 Task: Create a due date automation trigger when advanced on, on the monday before a card is due add content with an empty description at 11:00 AM.
Action: Mouse moved to (1090, 81)
Screenshot: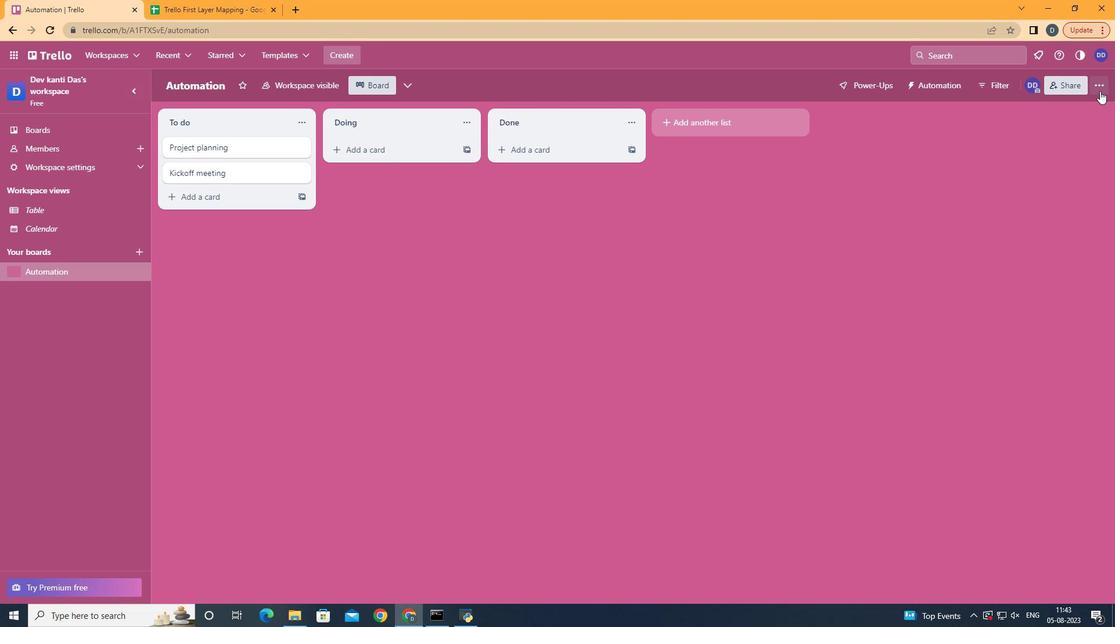 
Action: Mouse pressed left at (1090, 81)
Screenshot: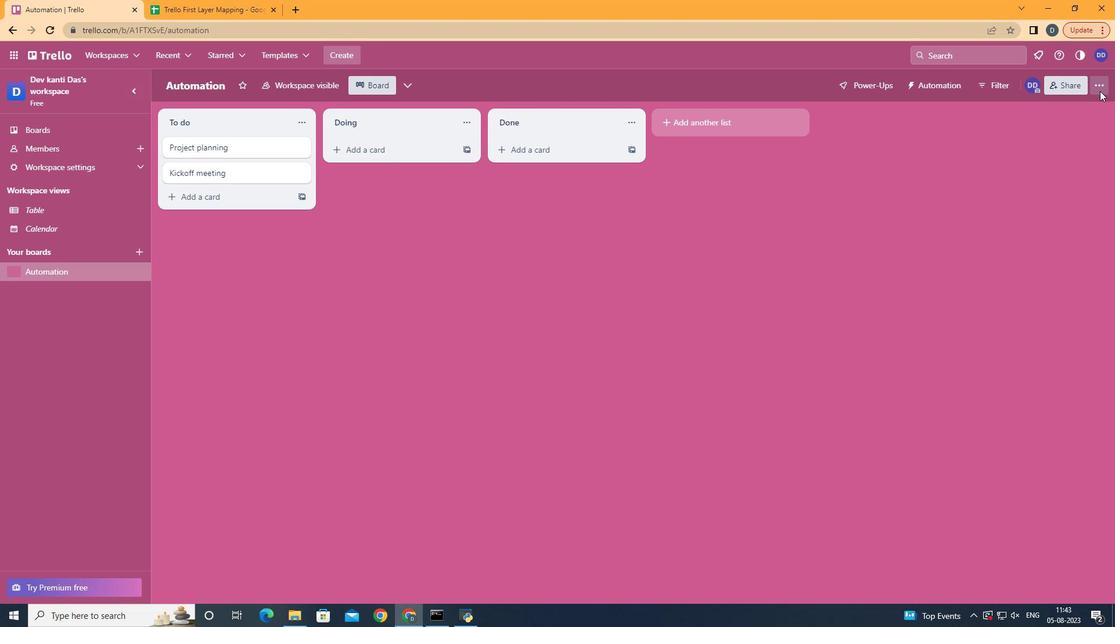 
Action: Mouse moved to (994, 239)
Screenshot: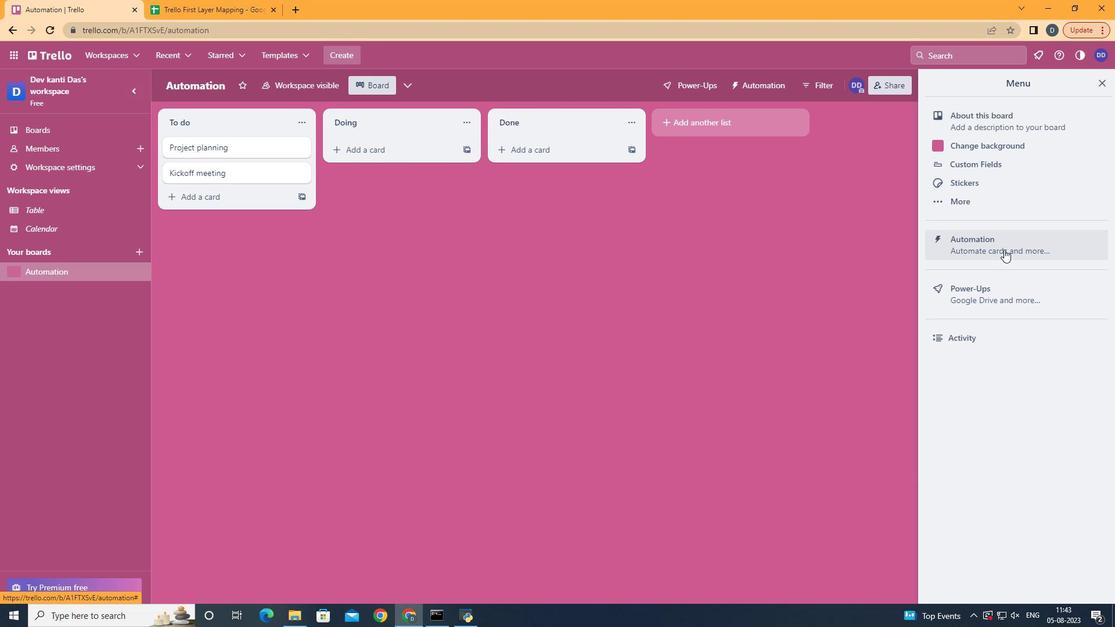 
Action: Mouse pressed left at (994, 239)
Screenshot: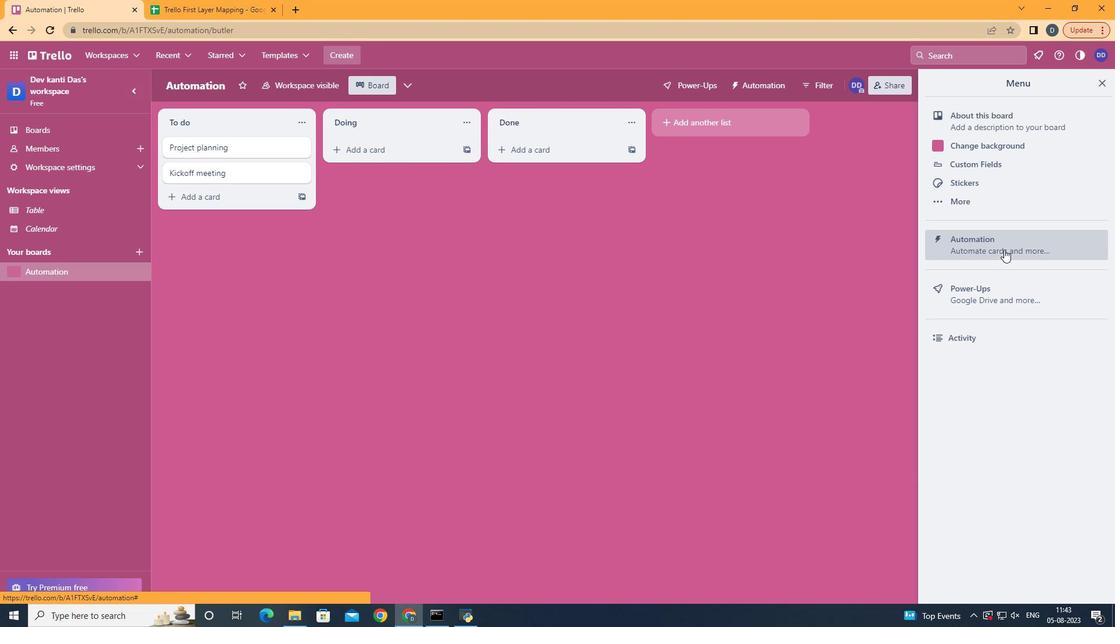 
Action: Mouse moved to (234, 227)
Screenshot: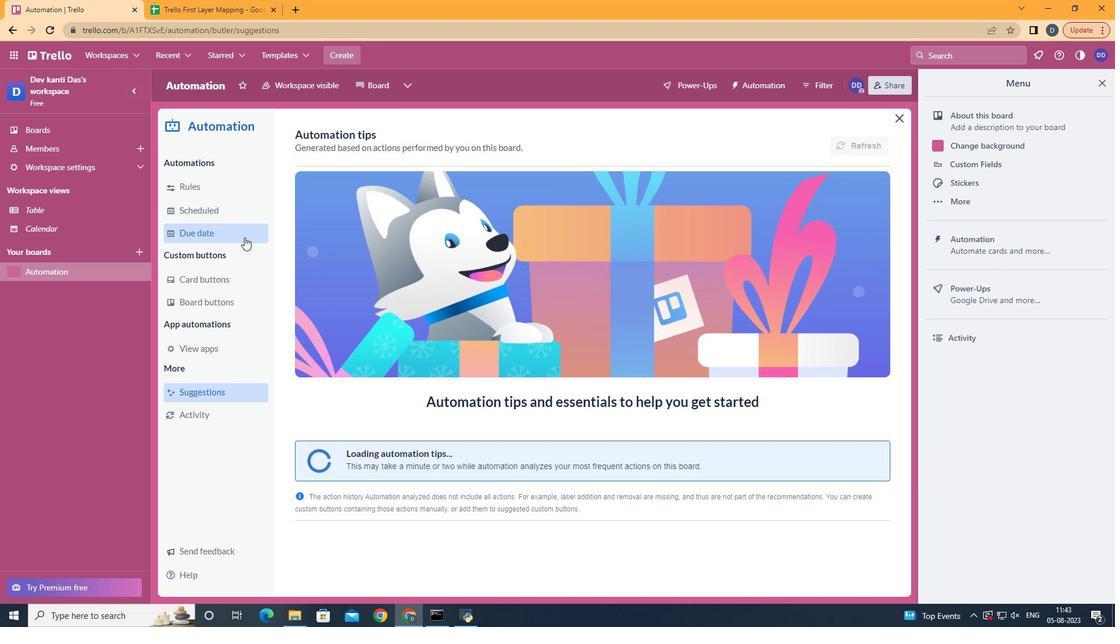 
Action: Mouse pressed left at (234, 227)
Screenshot: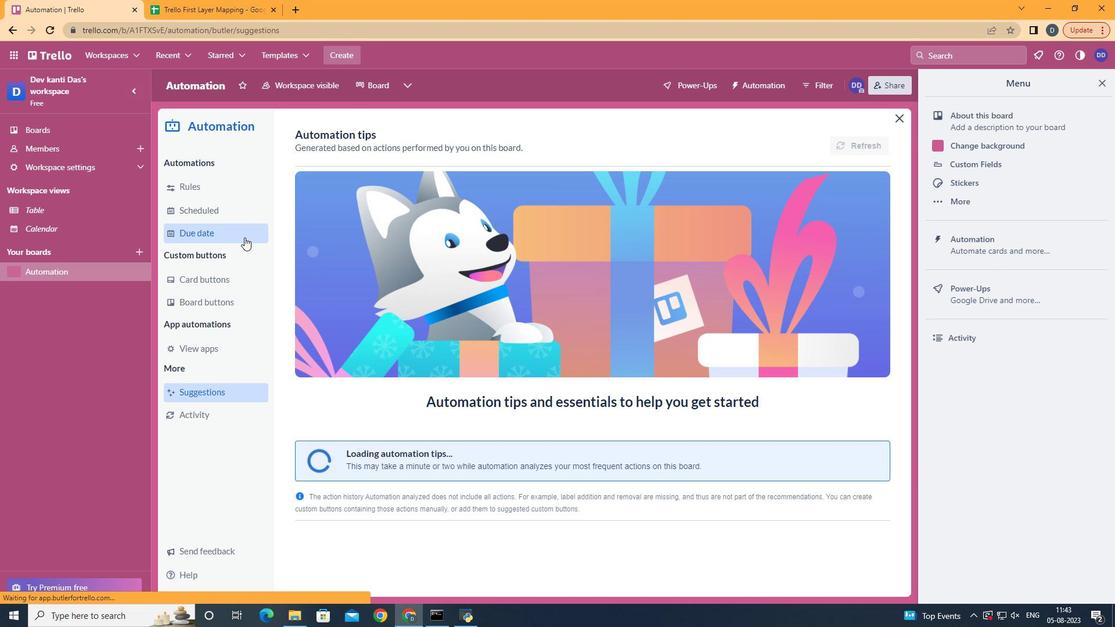 
Action: Mouse moved to (813, 128)
Screenshot: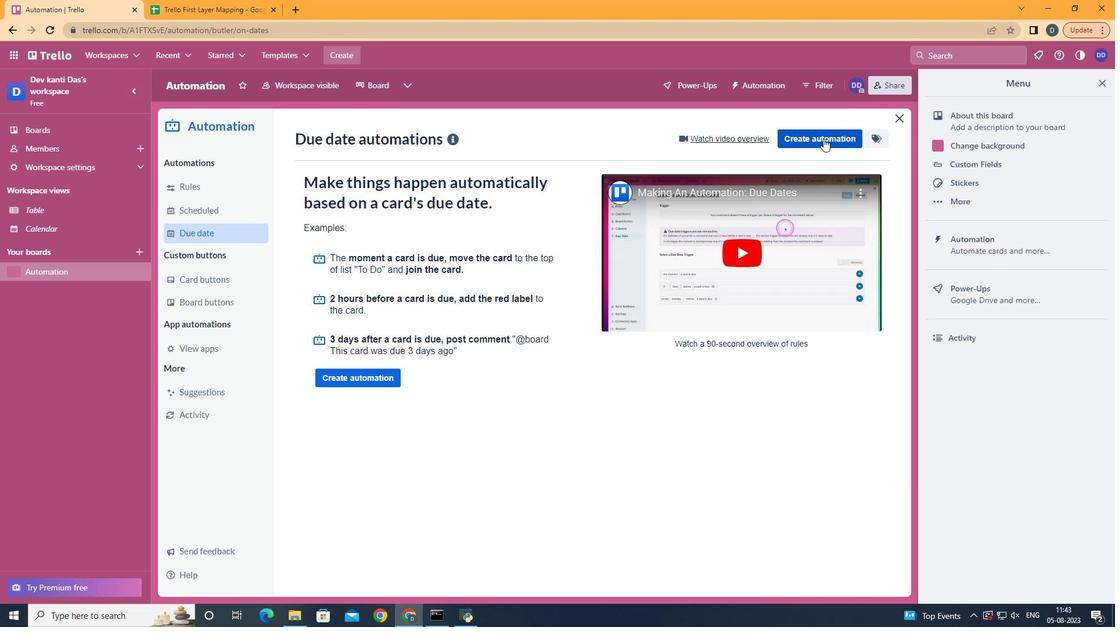 
Action: Mouse pressed left at (813, 128)
Screenshot: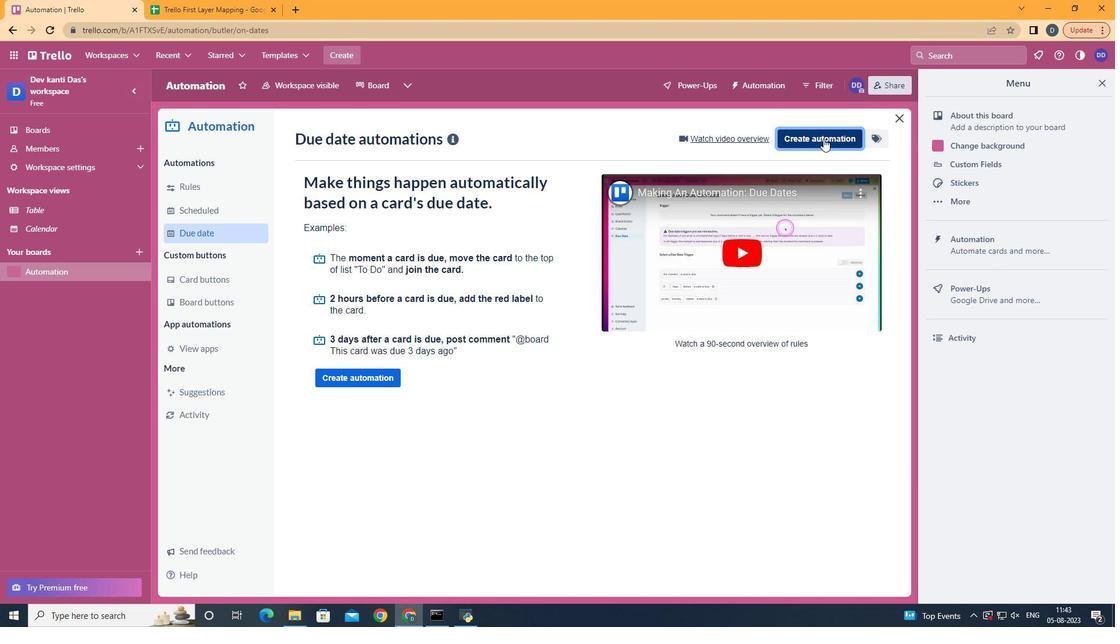 
Action: Mouse moved to (603, 238)
Screenshot: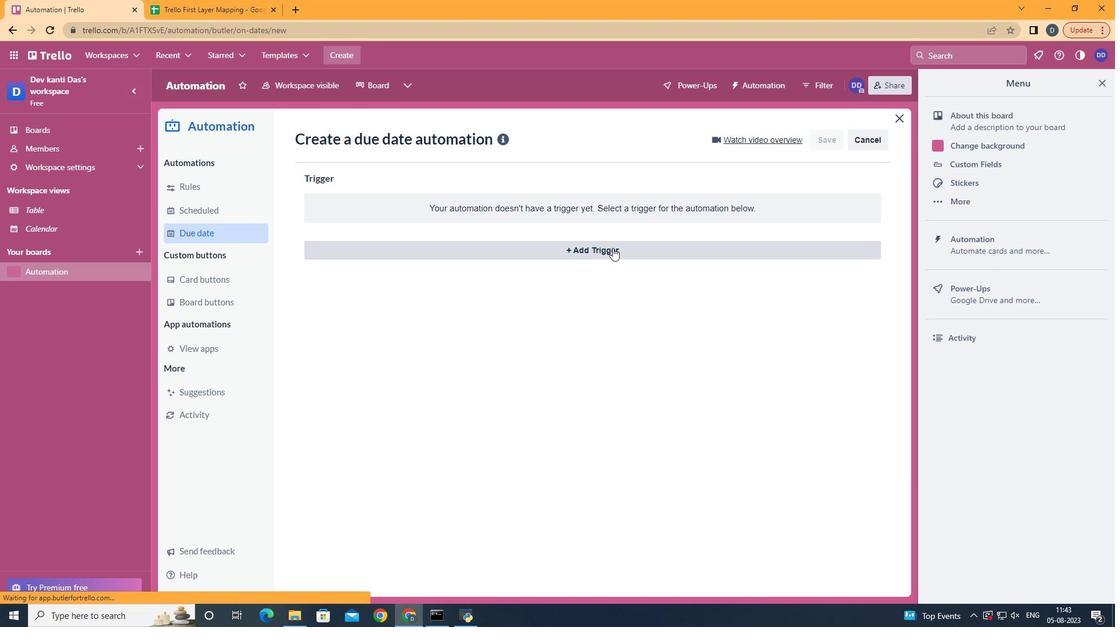 
Action: Mouse pressed left at (603, 238)
Screenshot: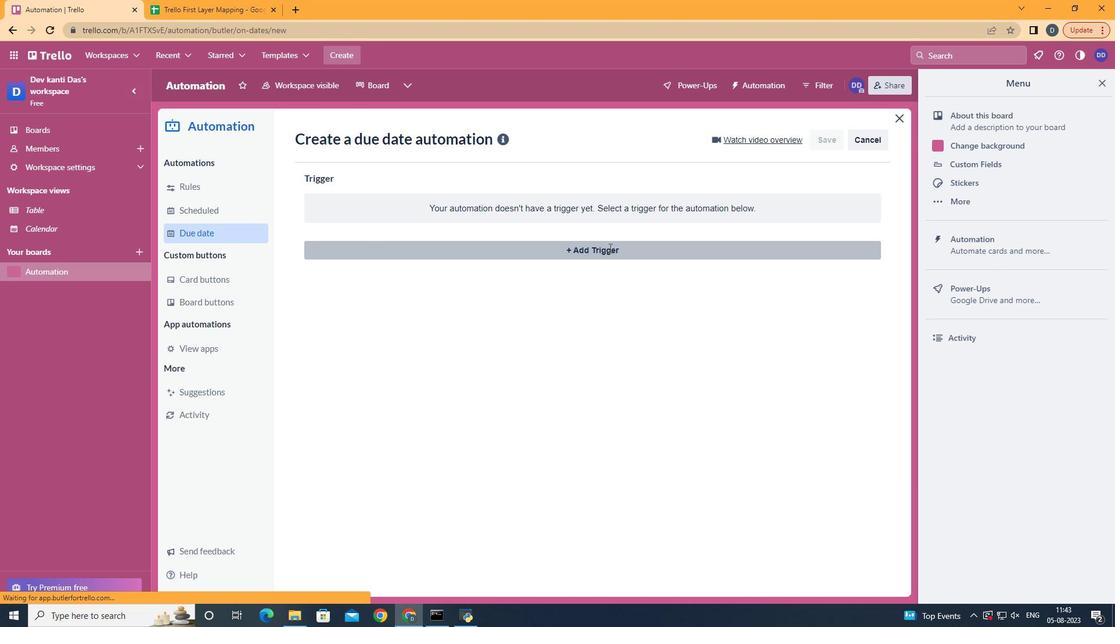 
Action: Mouse moved to (372, 289)
Screenshot: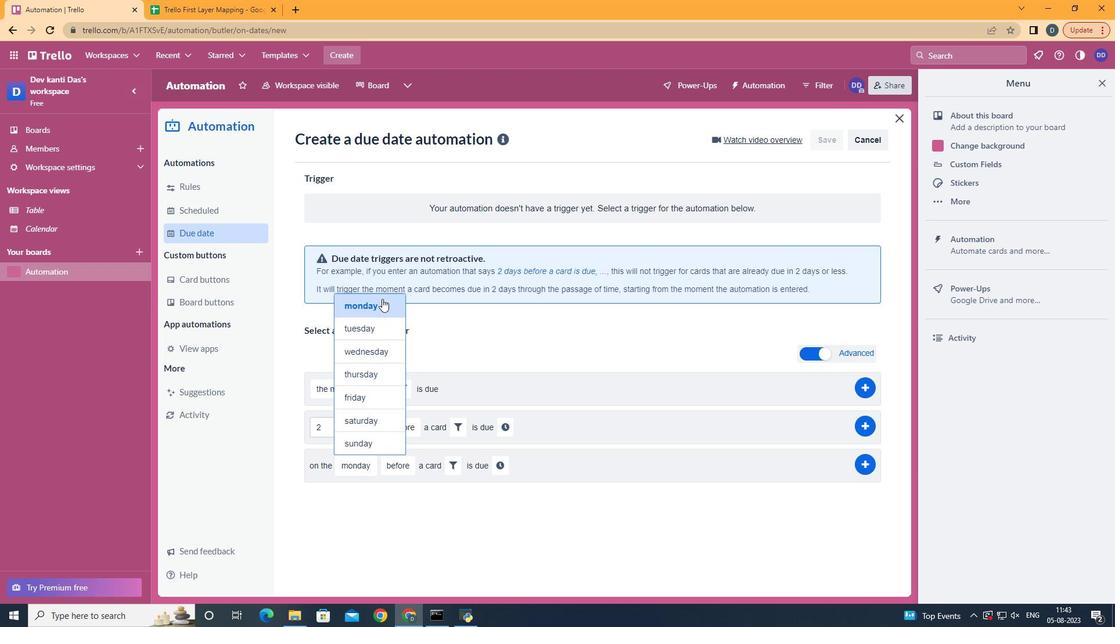 
Action: Mouse pressed left at (372, 289)
Screenshot: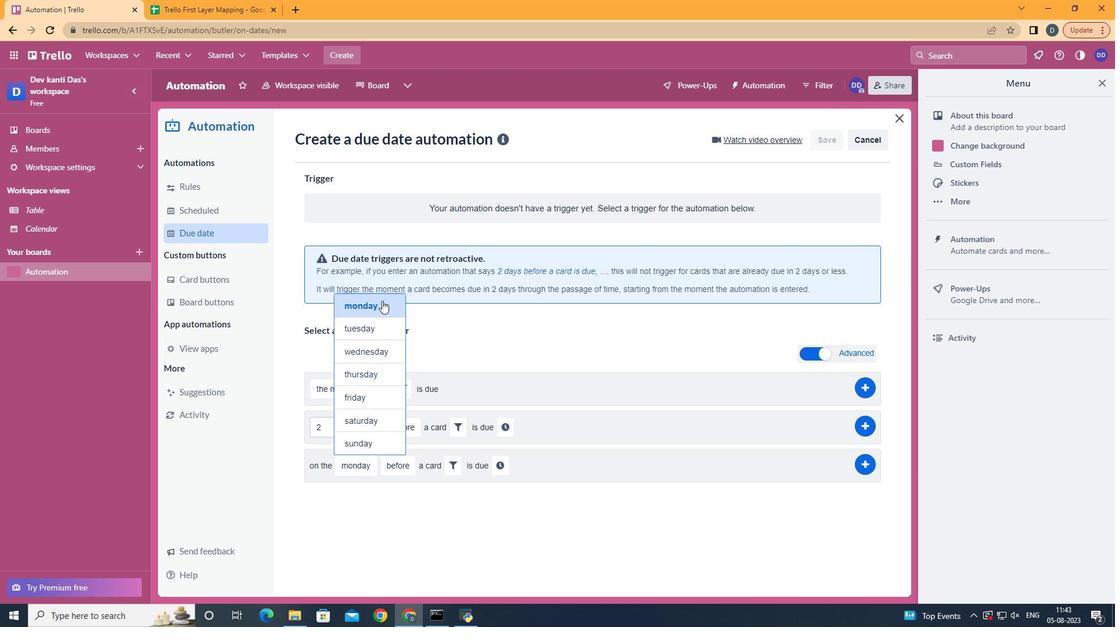 
Action: Mouse moved to (388, 476)
Screenshot: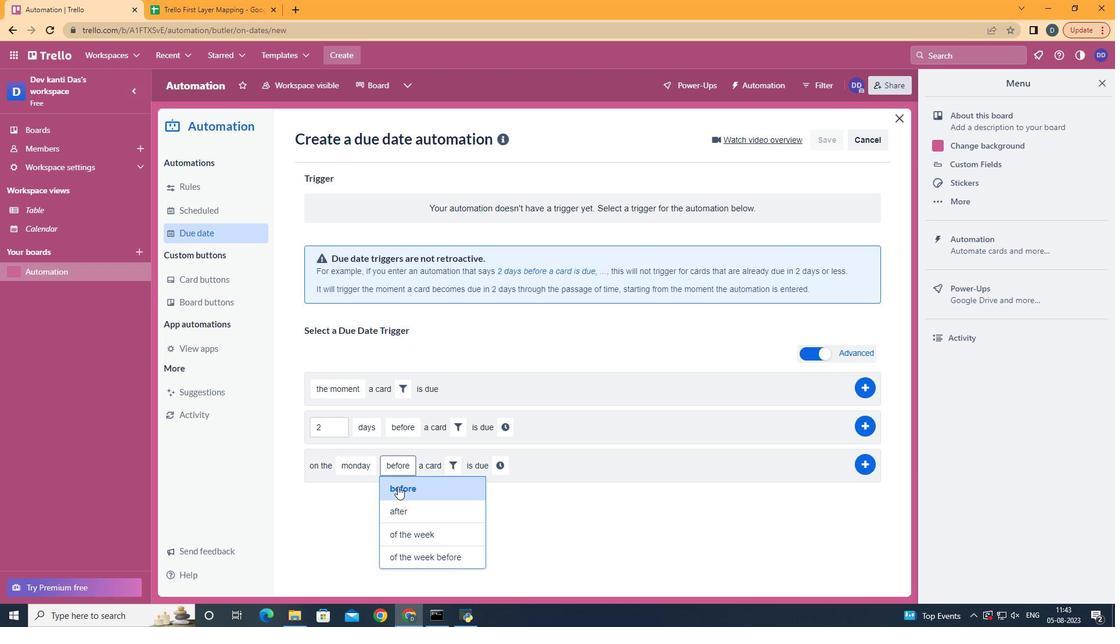 
Action: Mouse pressed left at (388, 476)
Screenshot: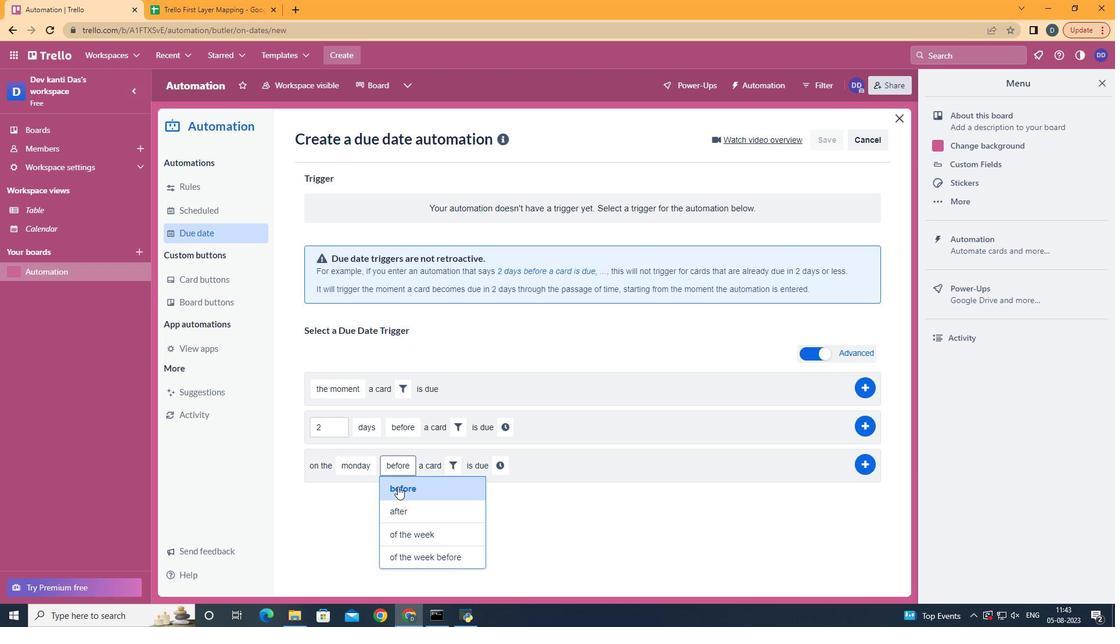 
Action: Mouse moved to (442, 451)
Screenshot: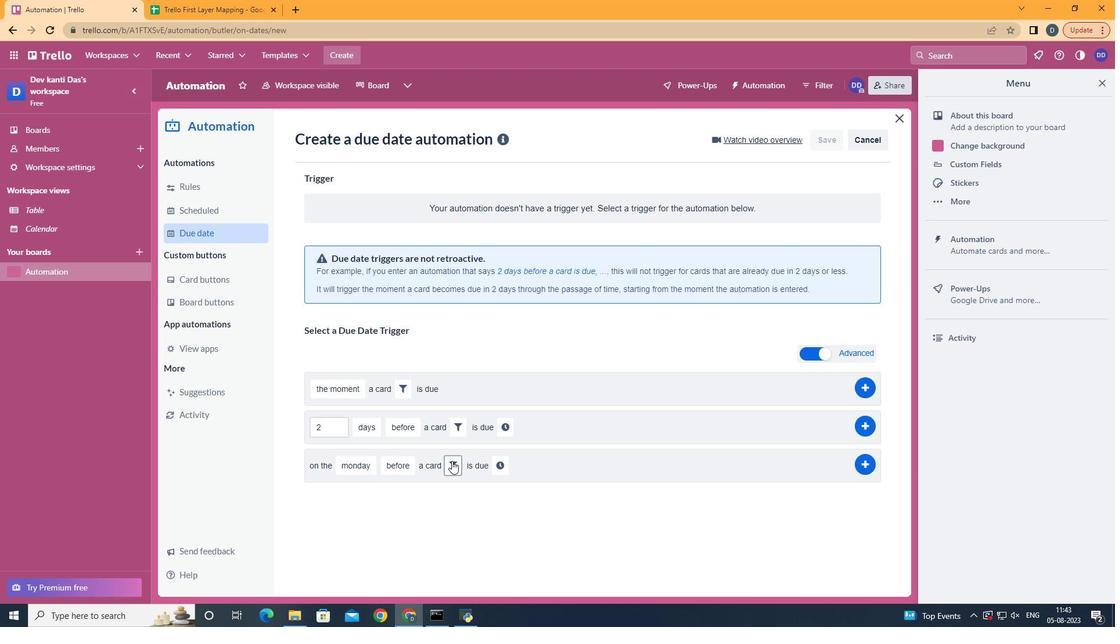 
Action: Mouse pressed left at (442, 451)
Screenshot: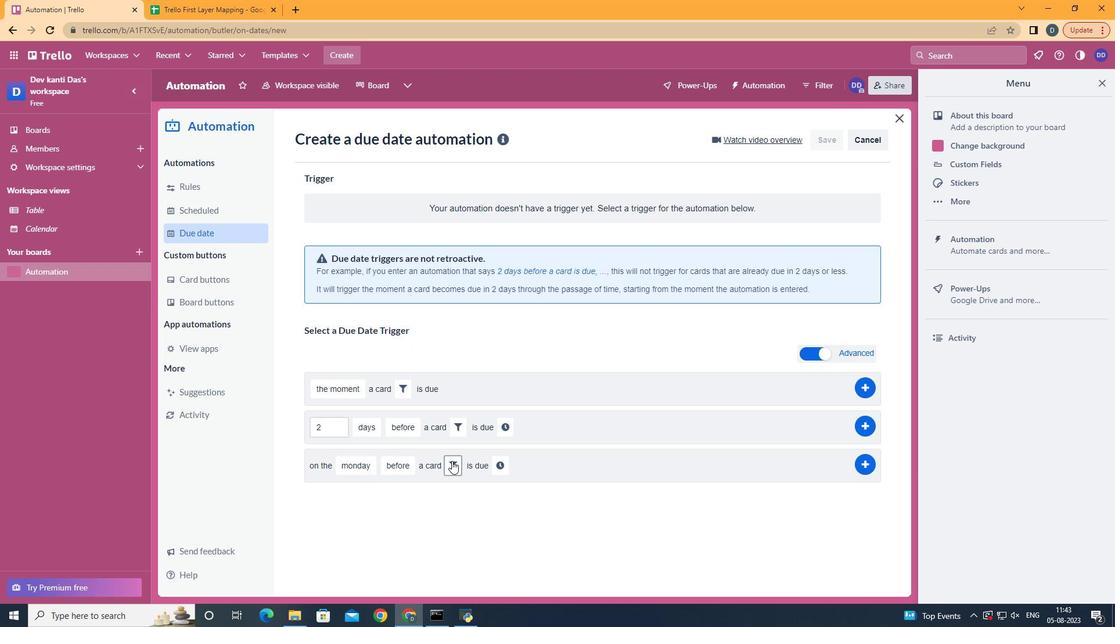 
Action: Mouse moved to (585, 496)
Screenshot: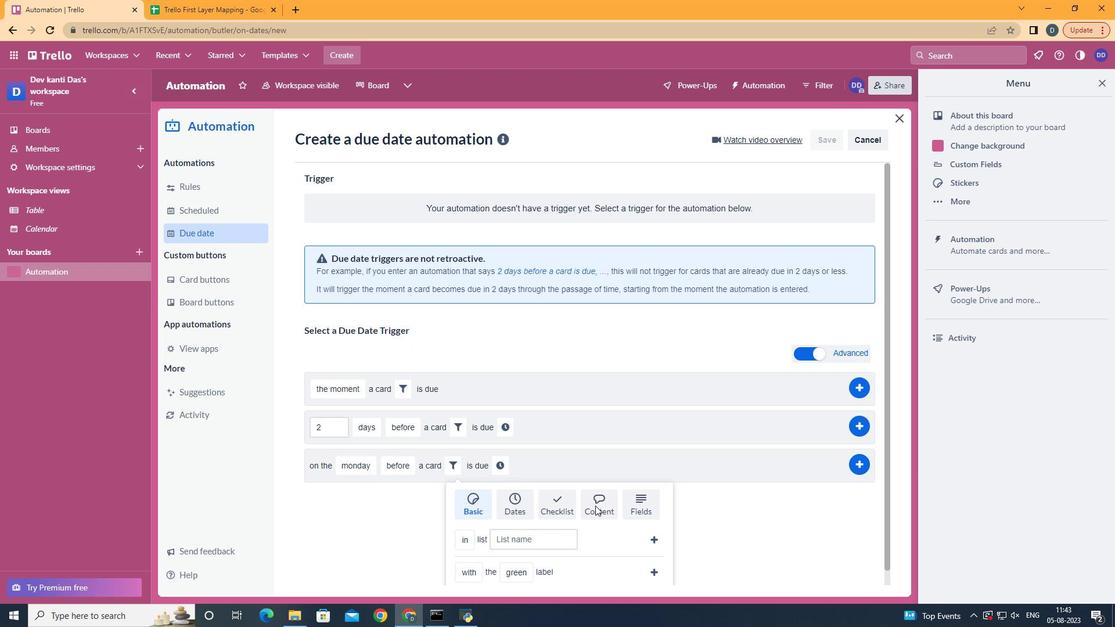 
Action: Mouse pressed left at (585, 496)
Screenshot: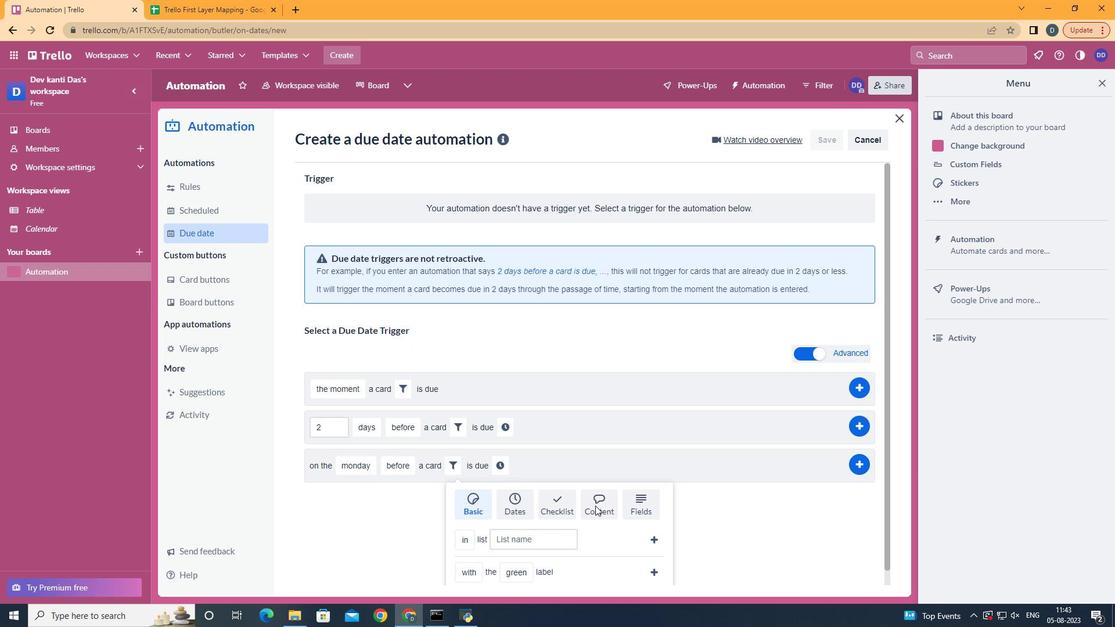 
Action: Mouse moved to (585, 496)
Screenshot: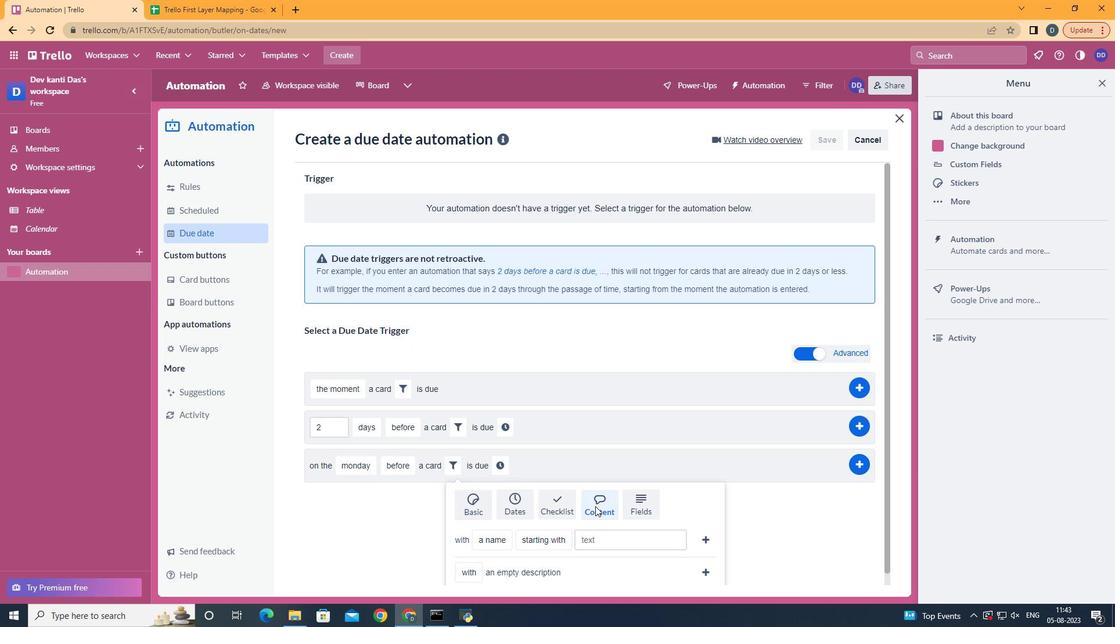 
Action: Mouse scrolled (585, 496) with delta (0, 0)
Screenshot: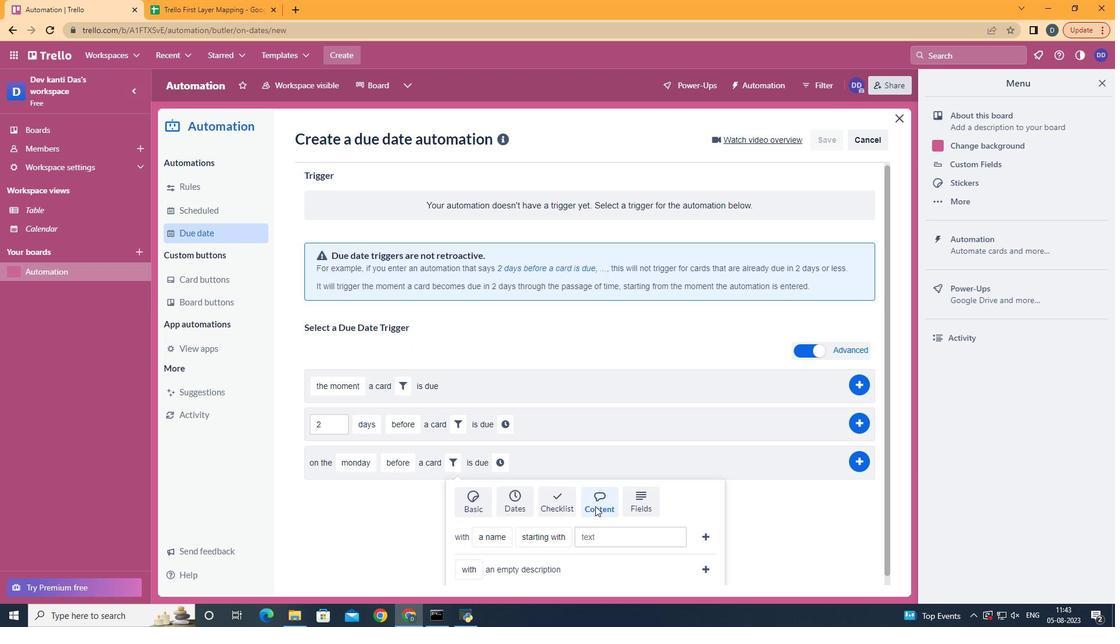
Action: Mouse scrolled (585, 496) with delta (0, 0)
Screenshot: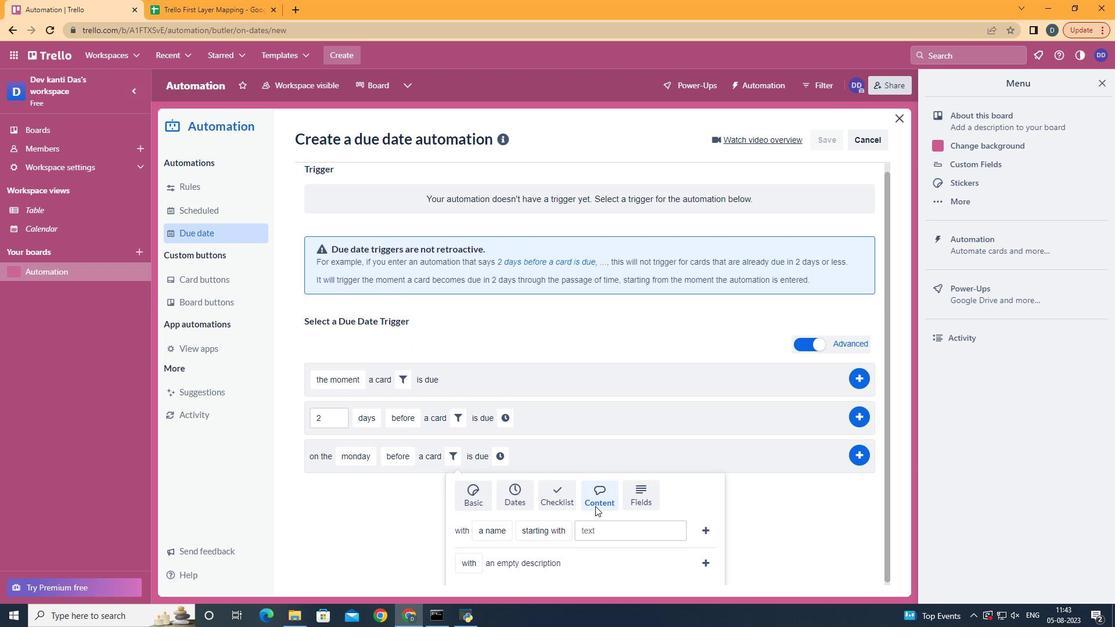 
Action: Mouse scrolled (585, 496) with delta (0, 0)
Screenshot: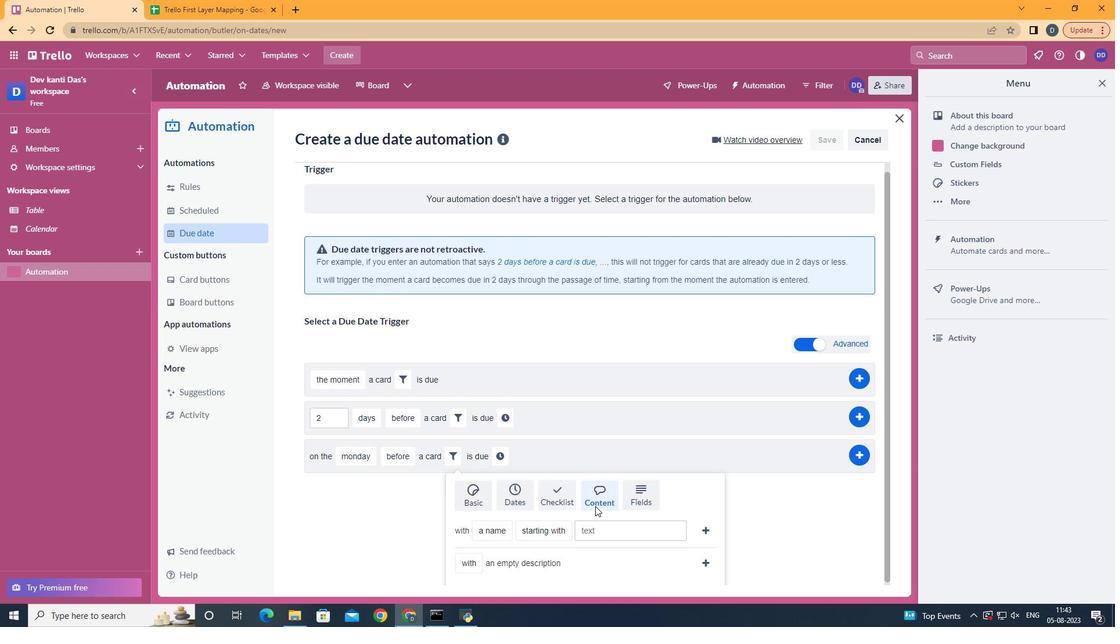 
Action: Mouse moved to (478, 498)
Screenshot: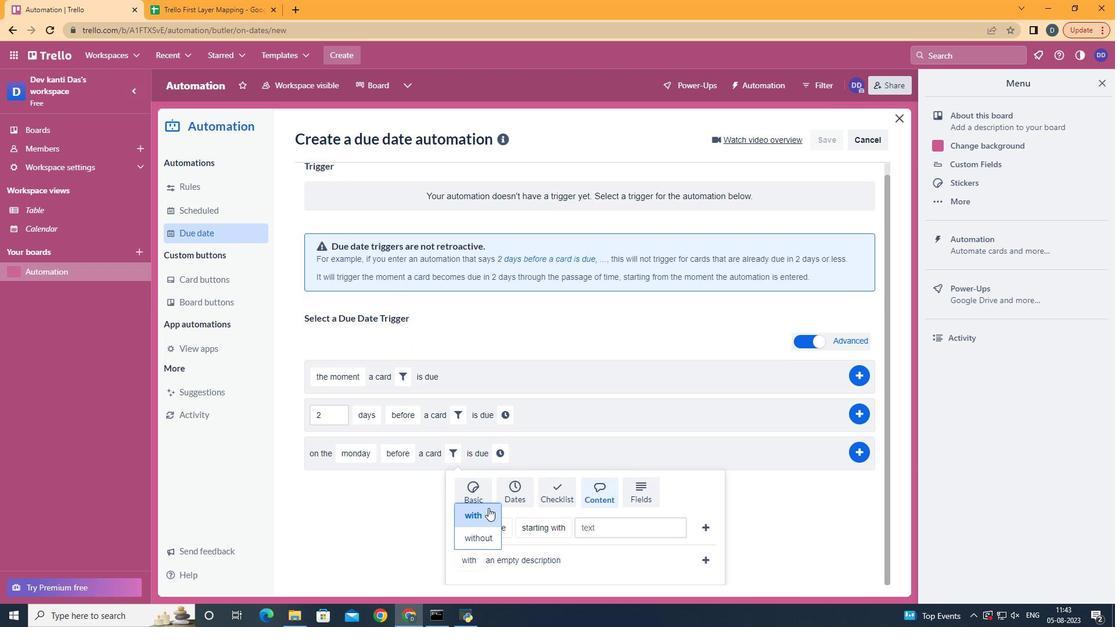 
Action: Mouse pressed left at (478, 498)
Screenshot: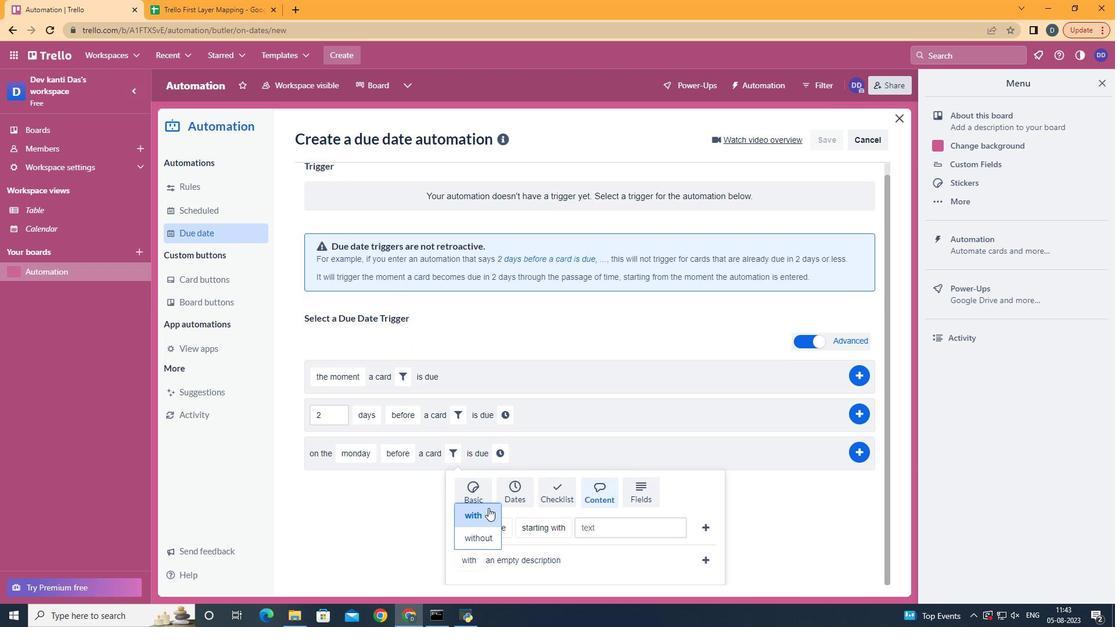 
Action: Mouse moved to (690, 550)
Screenshot: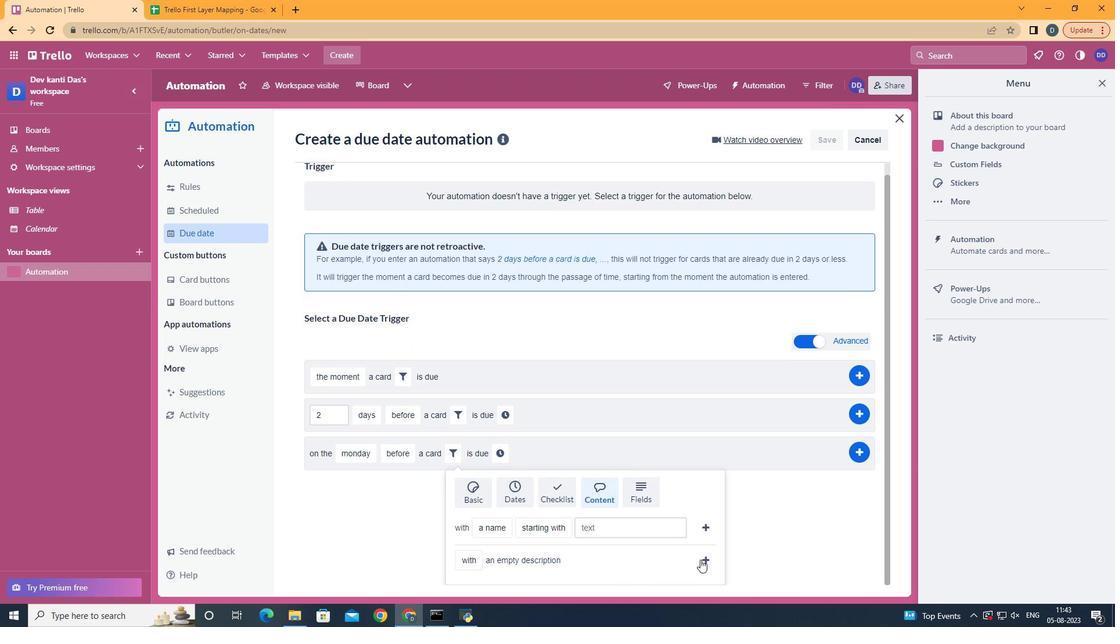 
Action: Mouse pressed left at (690, 550)
Screenshot: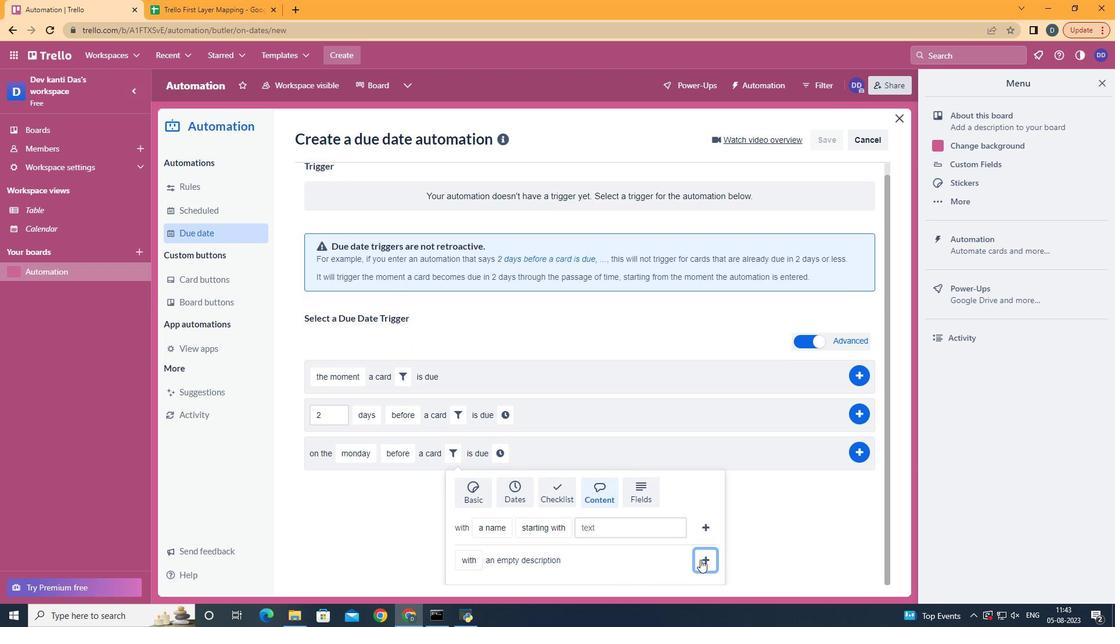 
Action: Mouse moved to (615, 457)
Screenshot: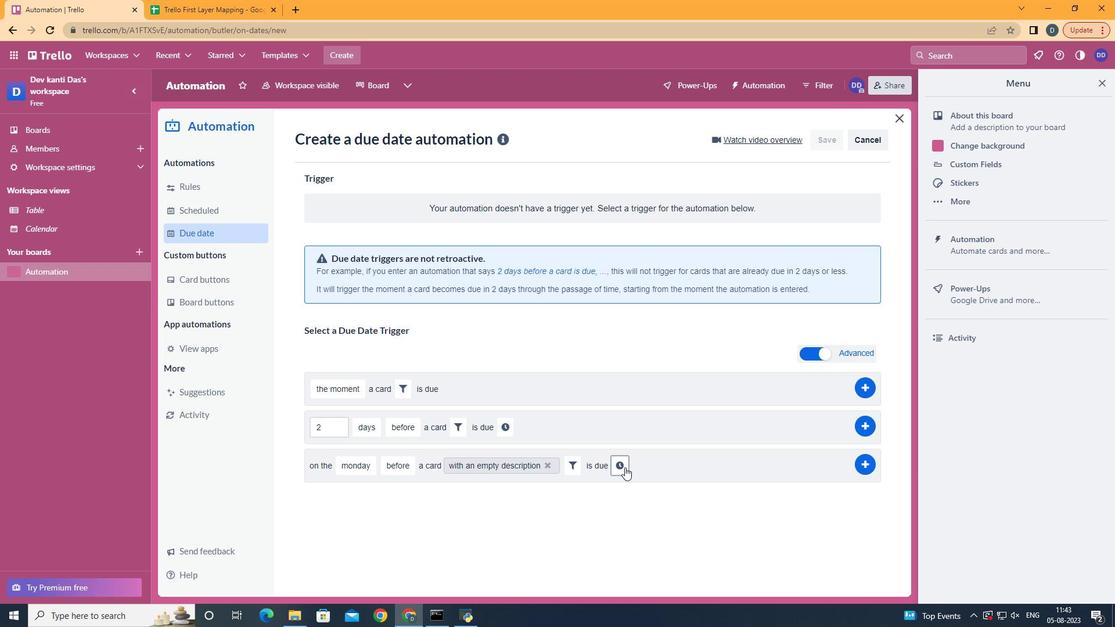 
Action: Mouse pressed left at (615, 457)
Screenshot: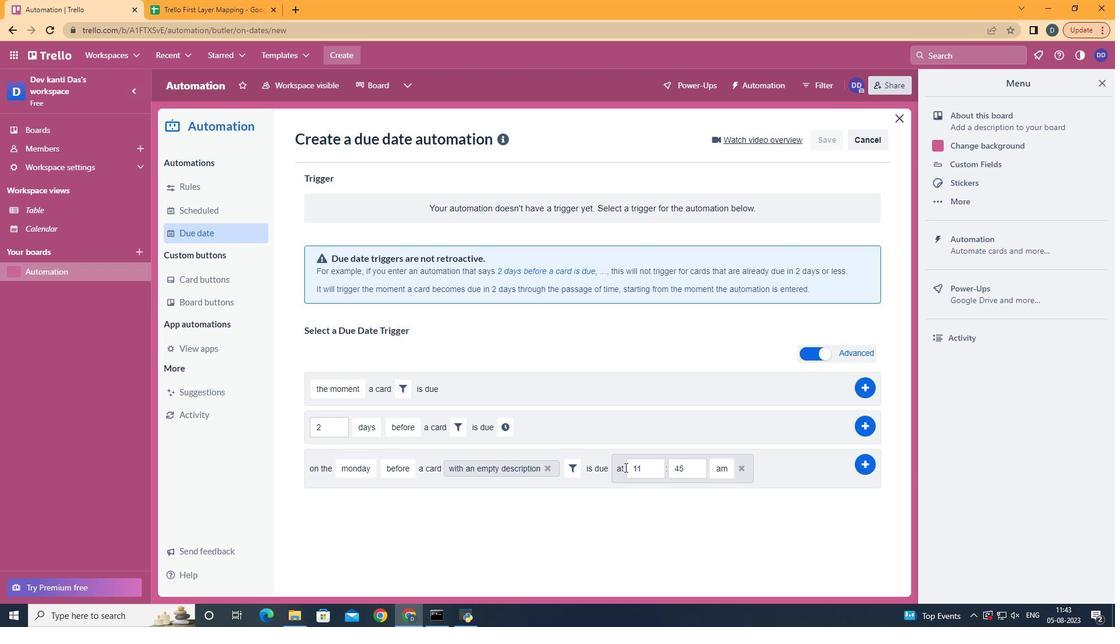 
Action: Mouse moved to (687, 457)
Screenshot: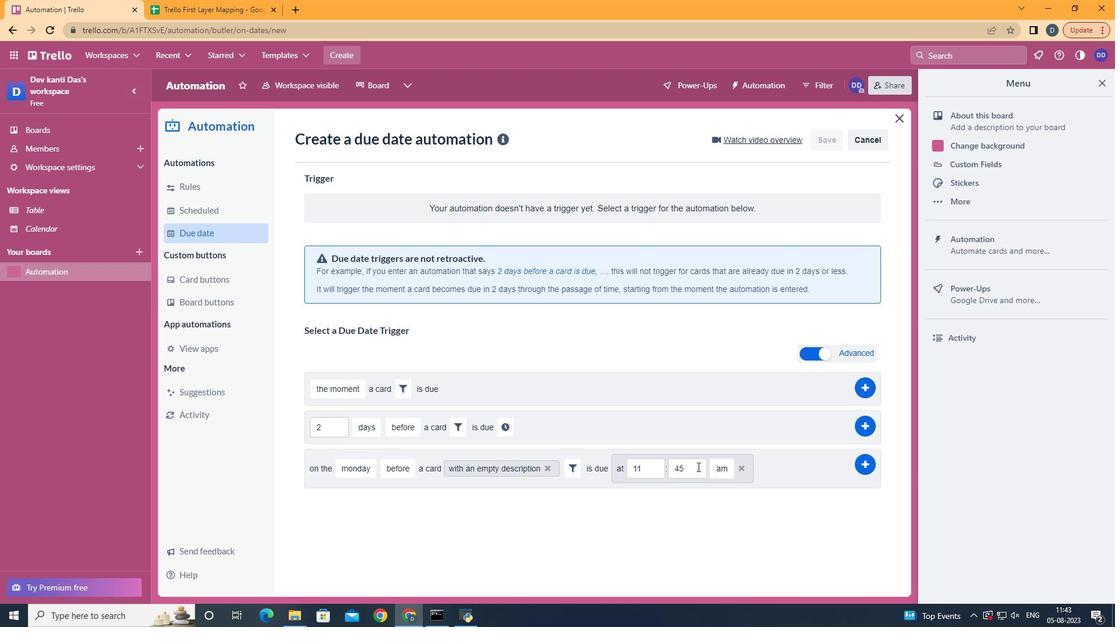 
Action: Mouse pressed left at (687, 457)
Screenshot: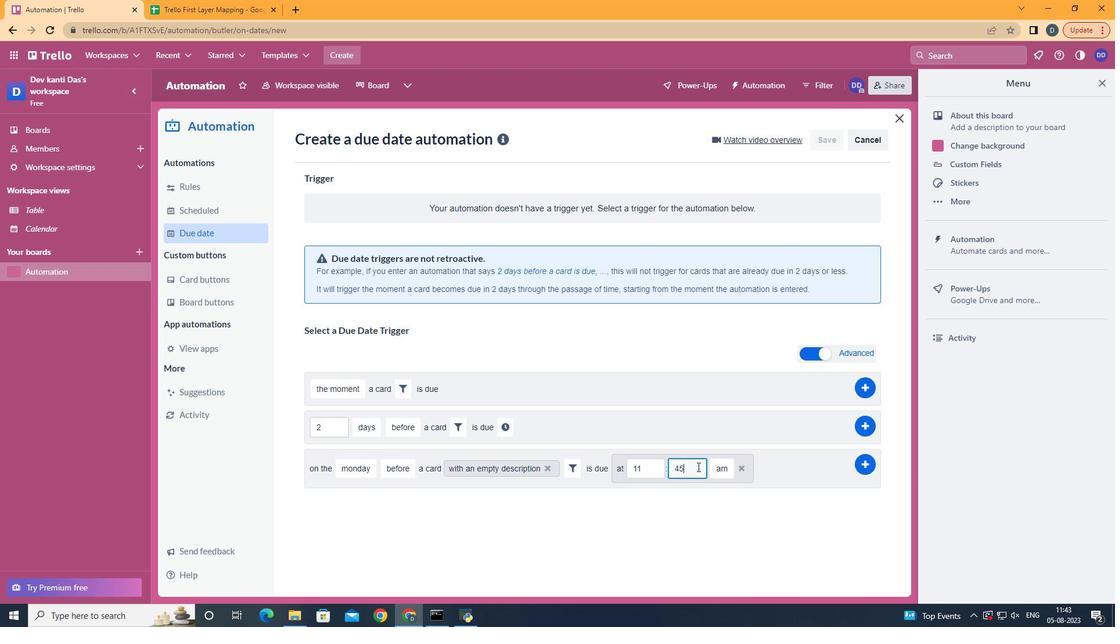 
Action: Key pressed <Key.backspace><Key.backspace>00
Screenshot: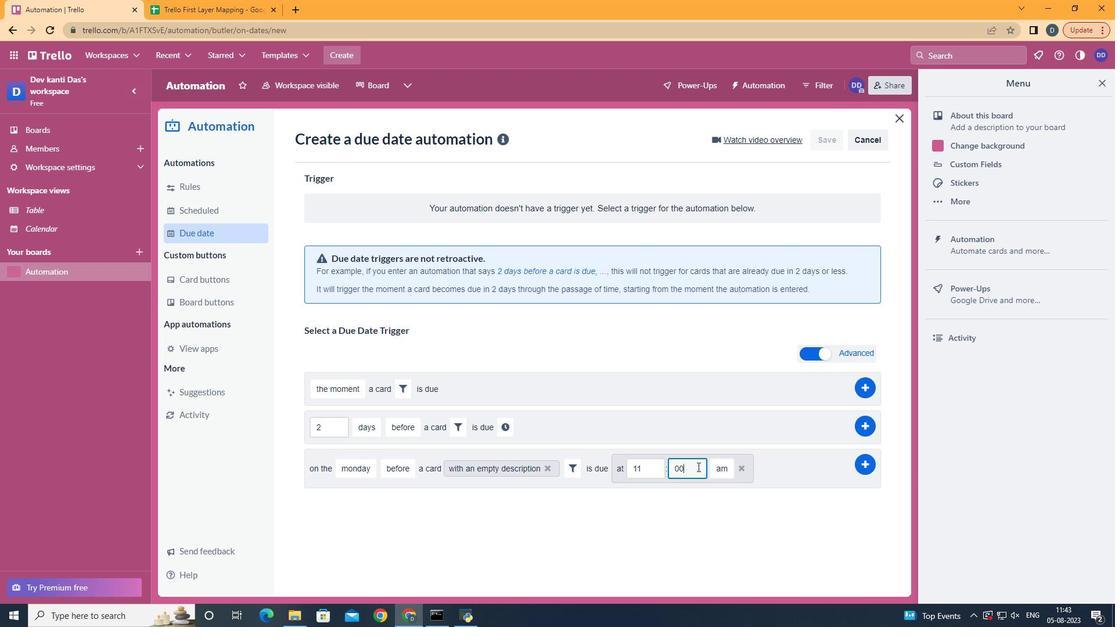 
Action: Mouse moved to (862, 453)
Screenshot: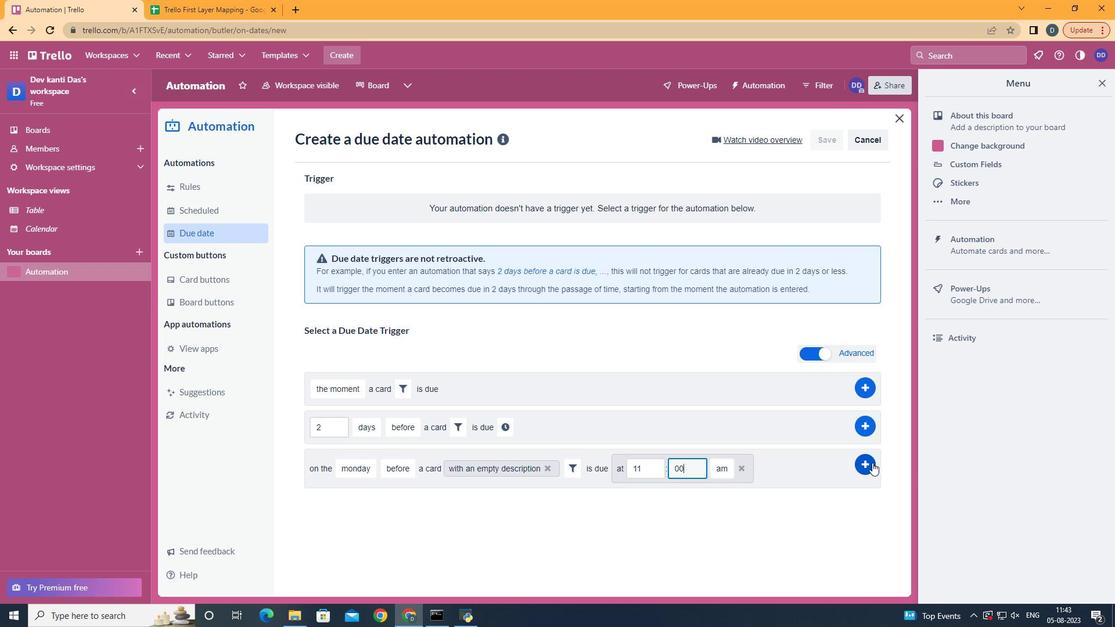 
Action: Mouse pressed left at (862, 453)
Screenshot: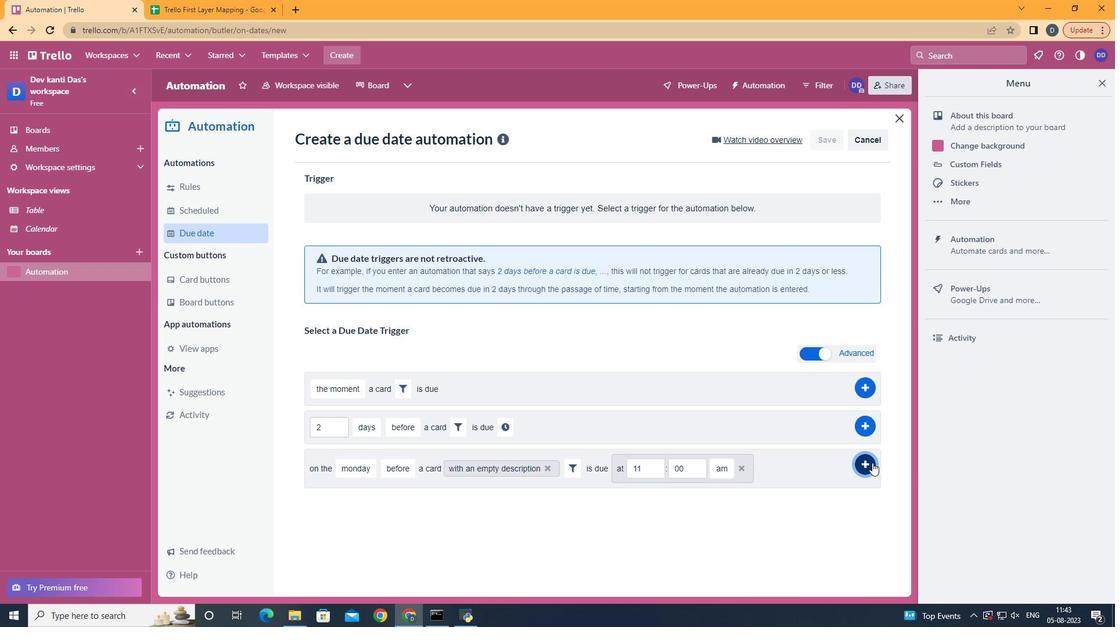 
Action: Mouse moved to (574, 183)
Screenshot: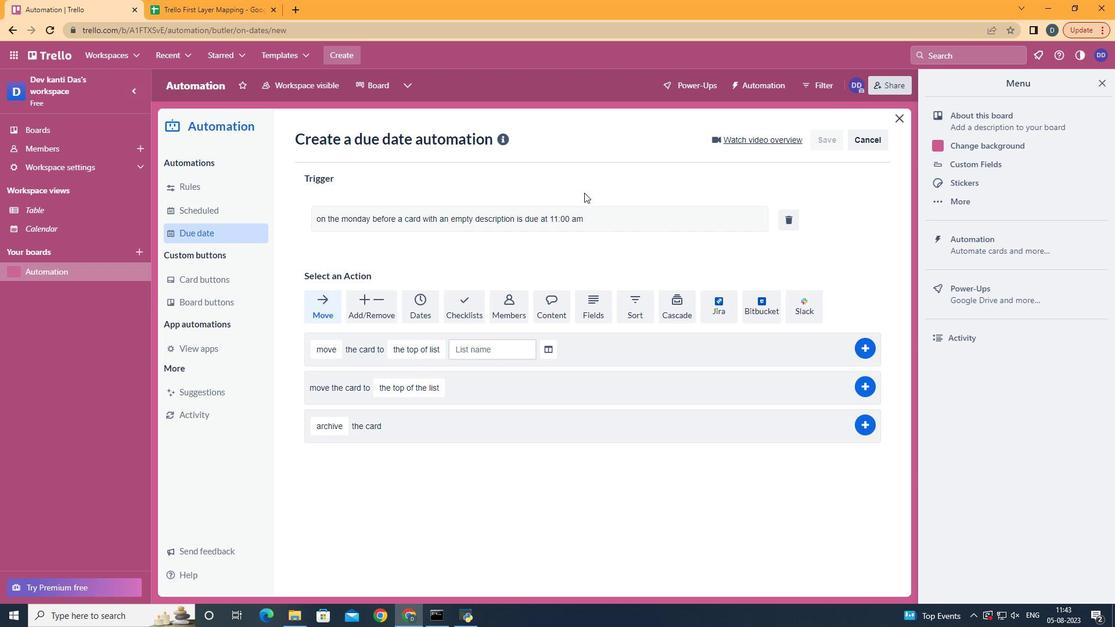 
